 Task: Add the task  Implement a dashboard for administrators to monitor app usage to the section Code Rush in the project TriumphTech and add a Due Date to the respective task as 2024/05/18.
Action: Mouse moved to (463, 591)
Screenshot: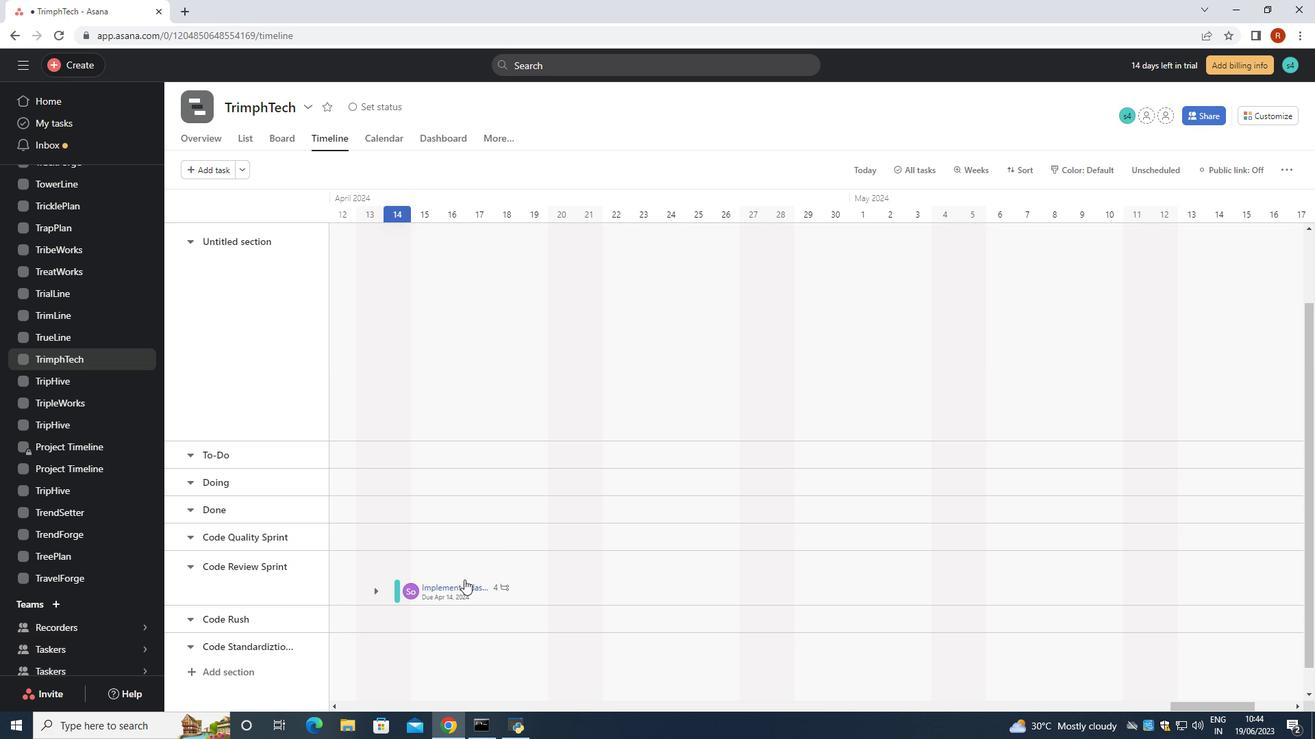 
Action: Mouse pressed left at (463, 591)
Screenshot: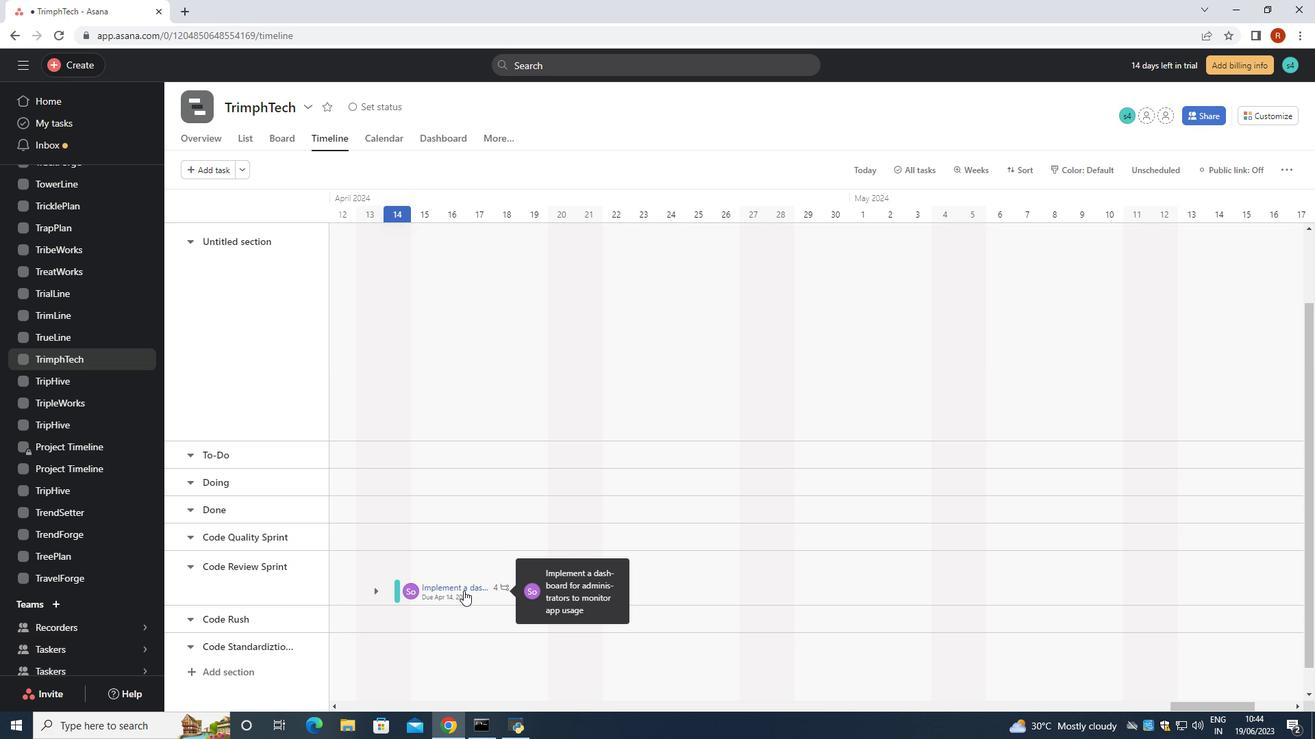 
Action: Mouse moved to (1053, 319)
Screenshot: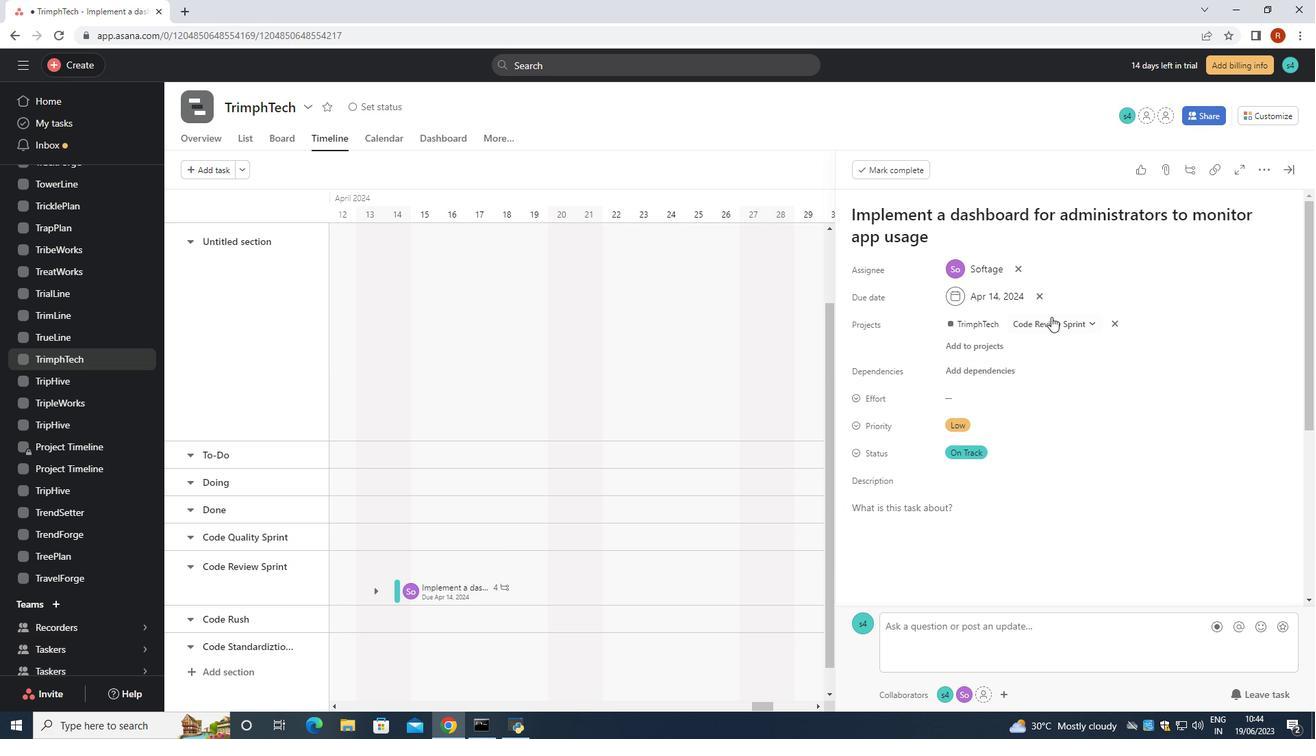 
Action: Mouse pressed left at (1053, 319)
Screenshot: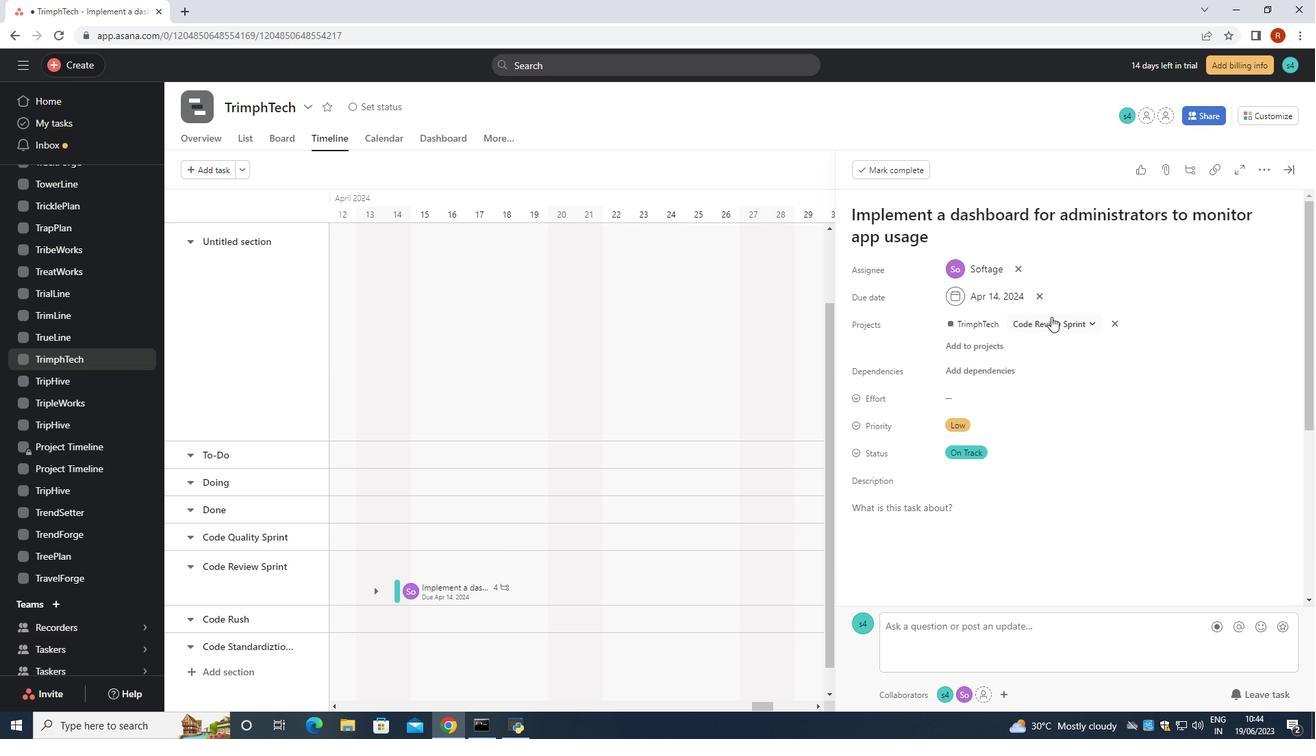 
Action: Mouse moved to (1055, 499)
Screenshot: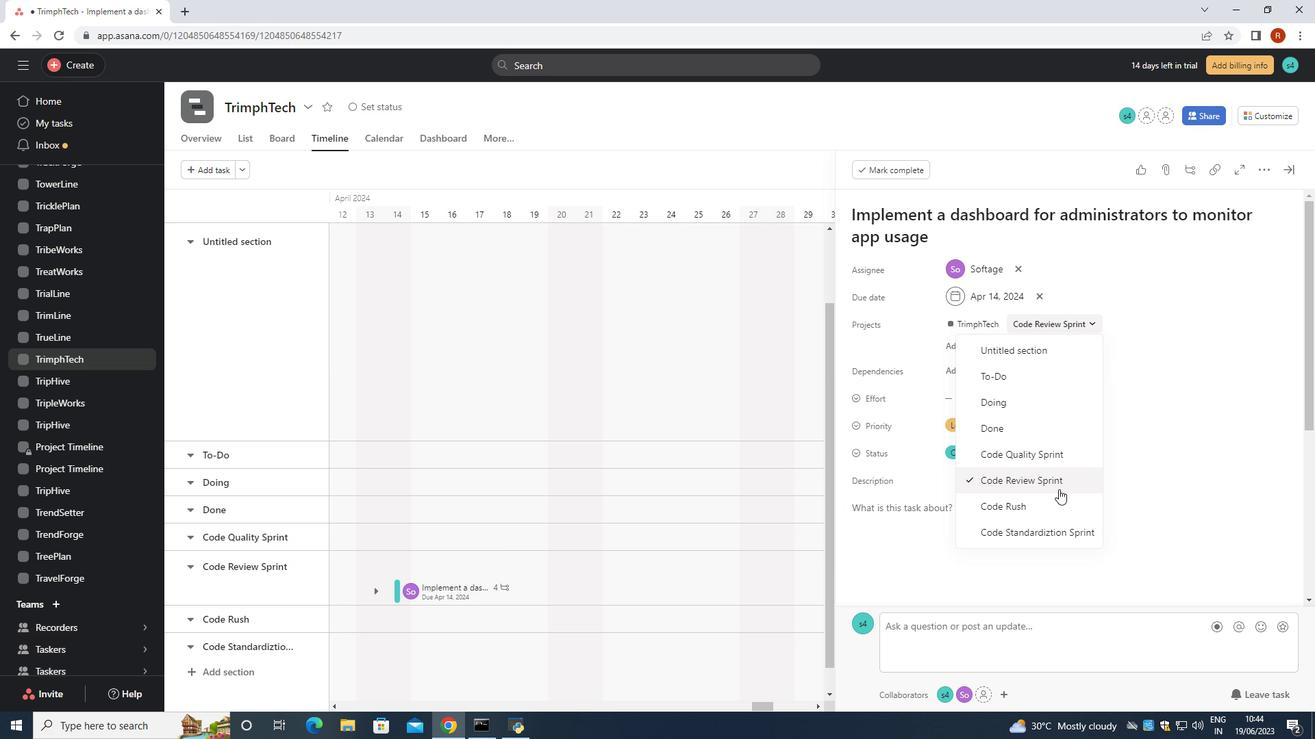 
Action: Mouse pressed left at (1055, 499)
Screenshot: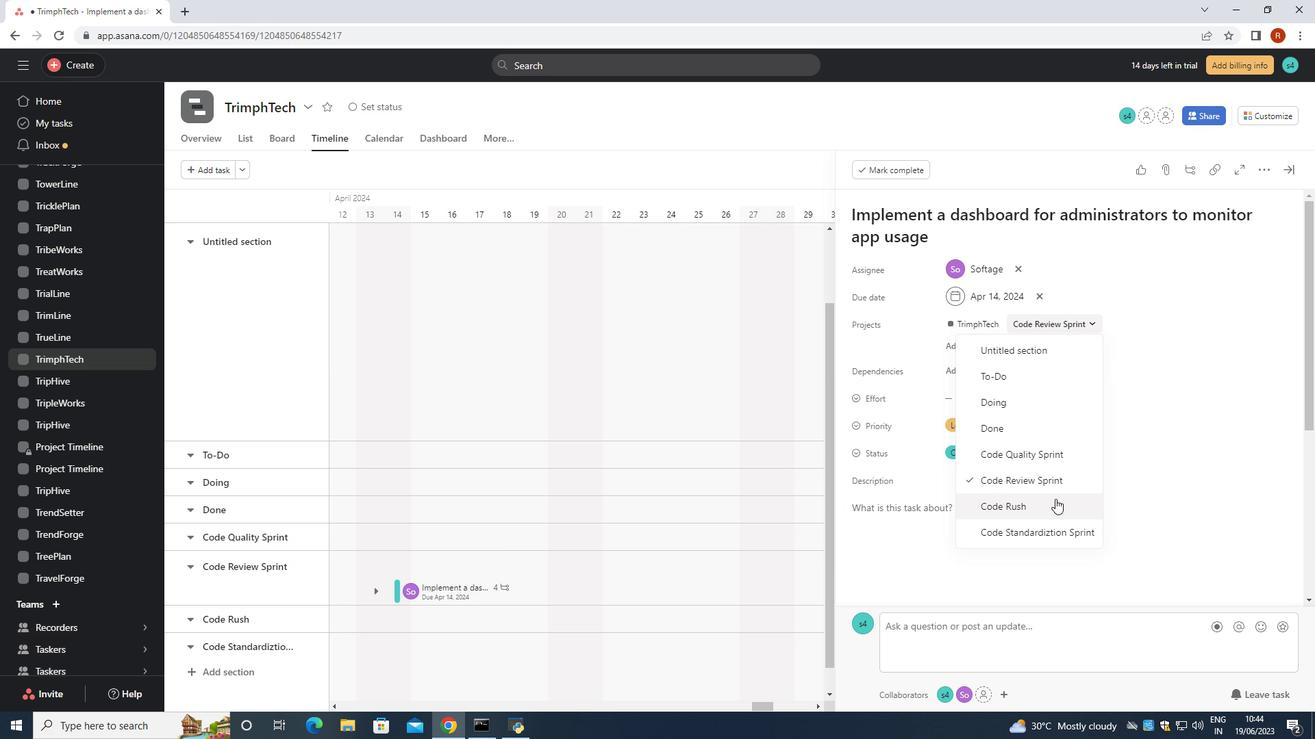 
Action: Mouse moved to (1029, 296)
Screenshot: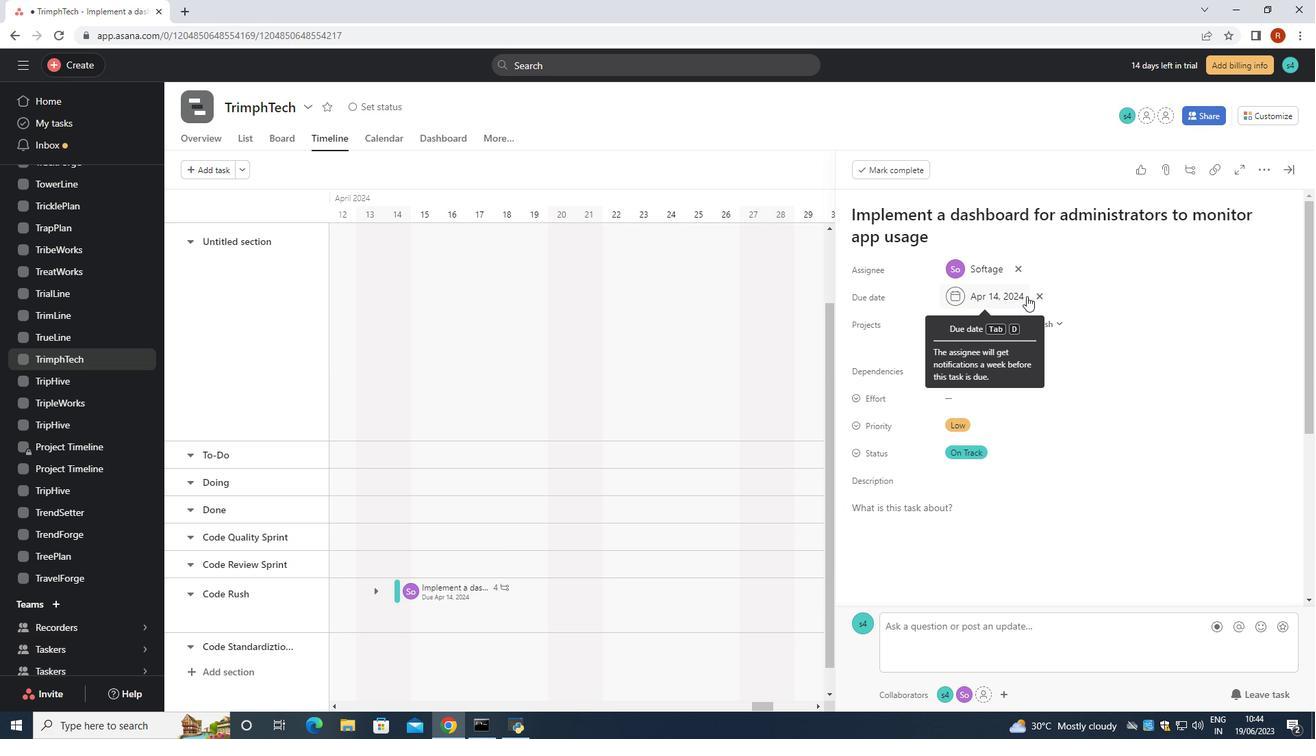 
Action: Mouse pressed left at (1029, 296)
Screenshot: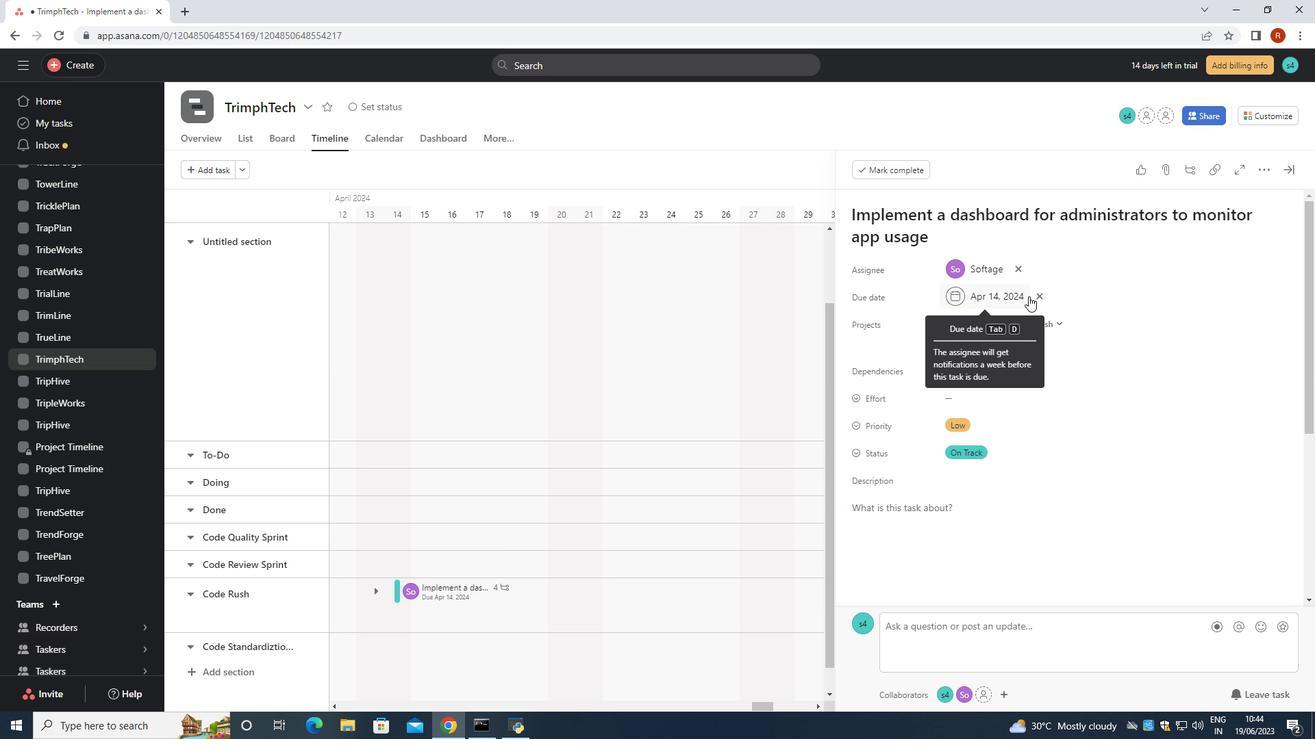 
Action: Mouse moved to (1087, 339)
Screenshot: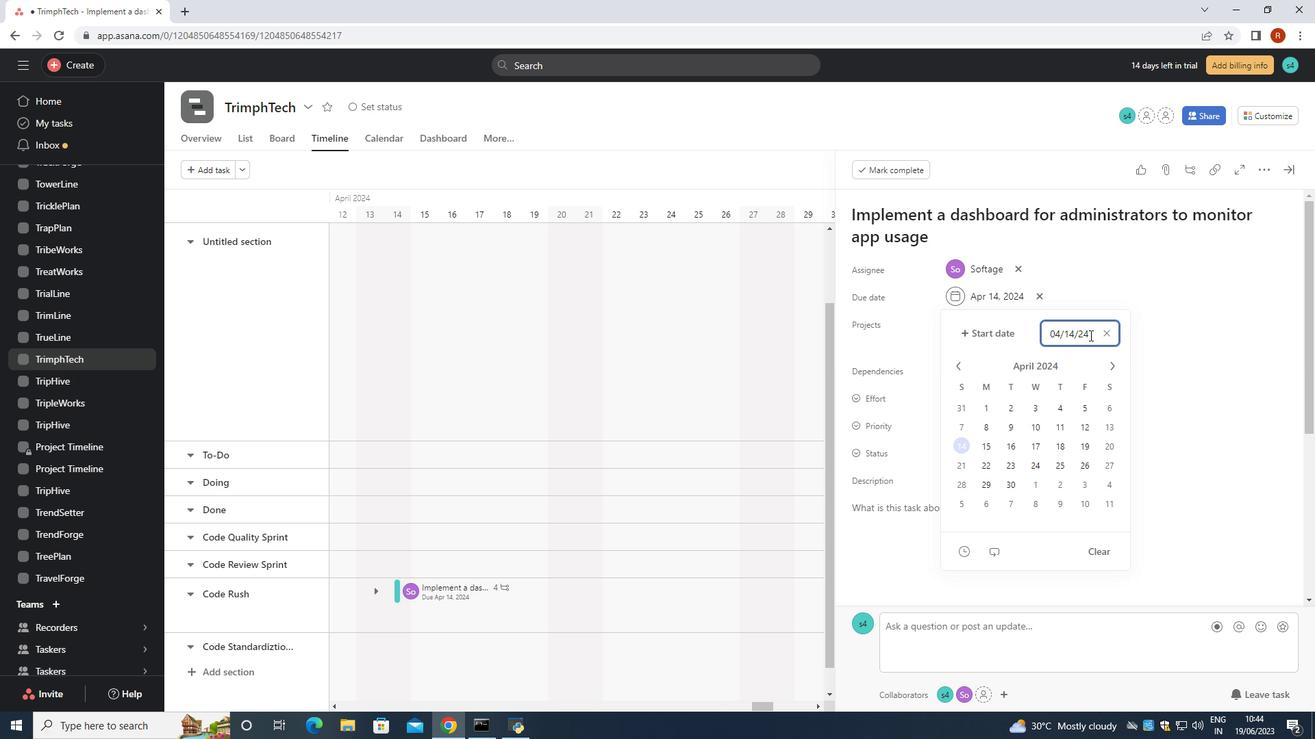 
Action: Key pressed <Key.backspace>
Screenshot: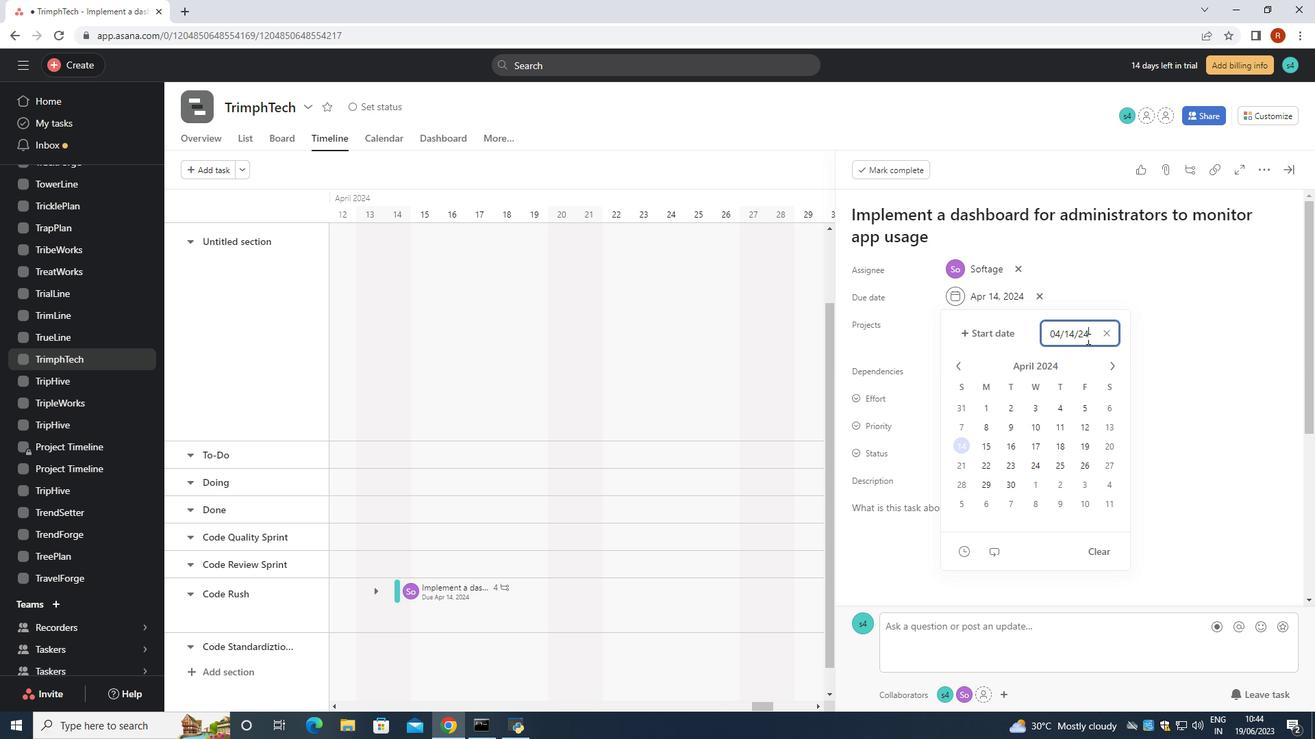 
Action: Mouse moved to (1130, 367)
Screenshot: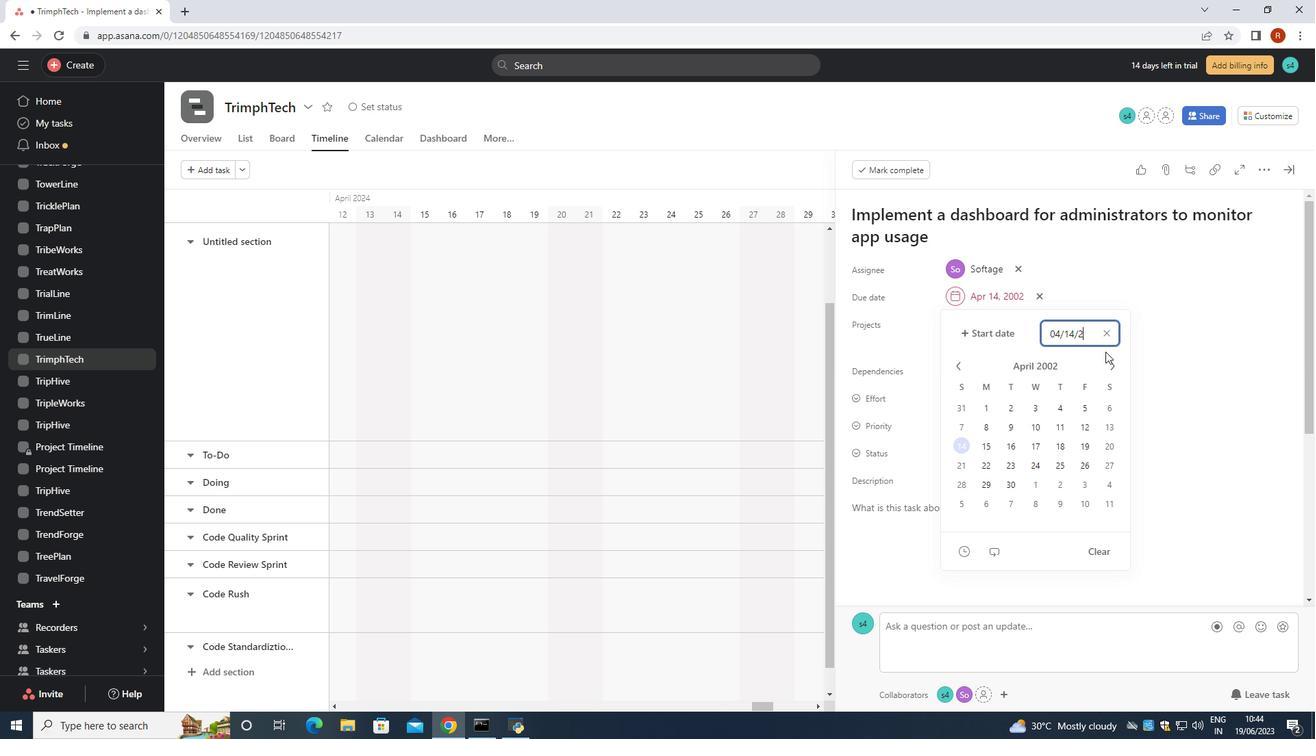 
Action: Key pressed <Key.backspace><Key.backspace><Key.backspace><Key.backspace><Key.backspace><Key.backspace><Key.backspace><Key.backspace><Key.backspace><Key.backspace><Key.backspace><Key.backspace><Key.backspace><Key.backspace><Key.backspace><Key.backspace><Key.backspace><Key.backspace><Key.backspace><Key.backspace><Key.backspace><Key.backspace><Key.backspace><Key.backspace><Key.backspace>2024/05/18<Key.enter>
Screenshot: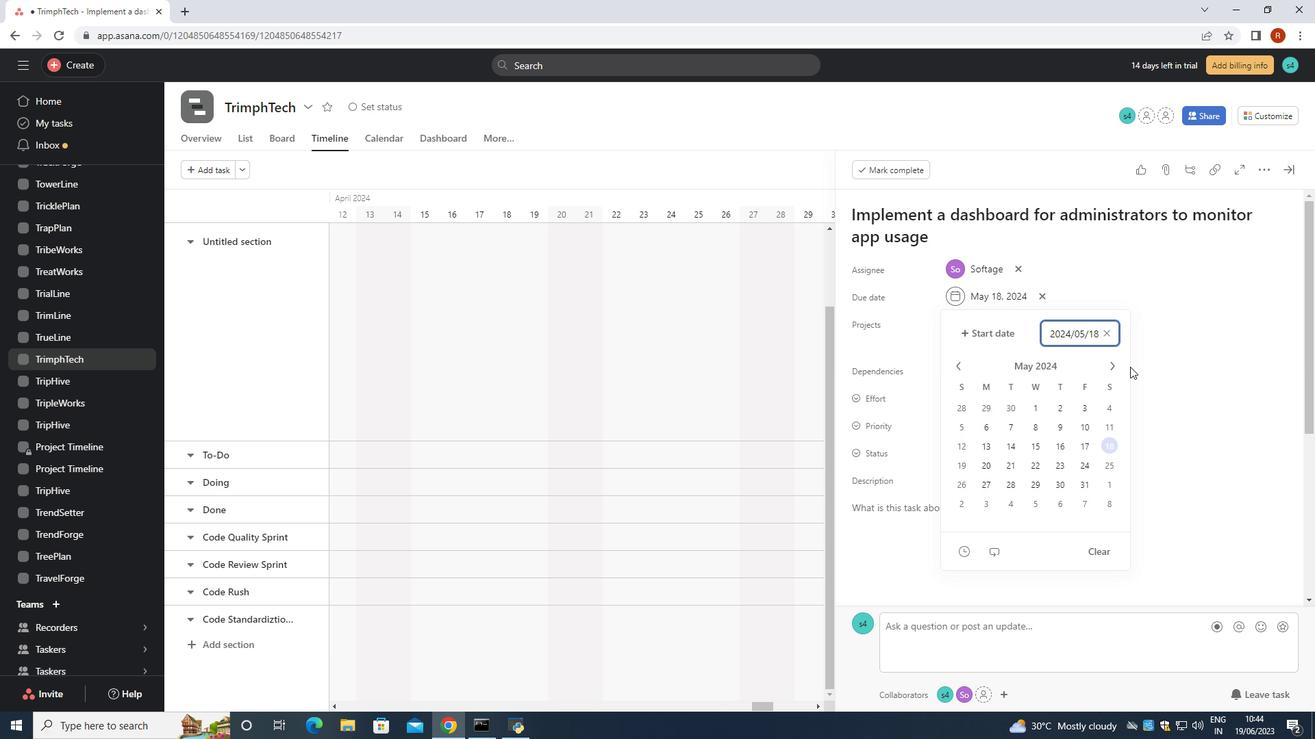 
